 Task: Look for properties with 1 bed.
Action: Mouse moved to (587, 55)
Screenshot: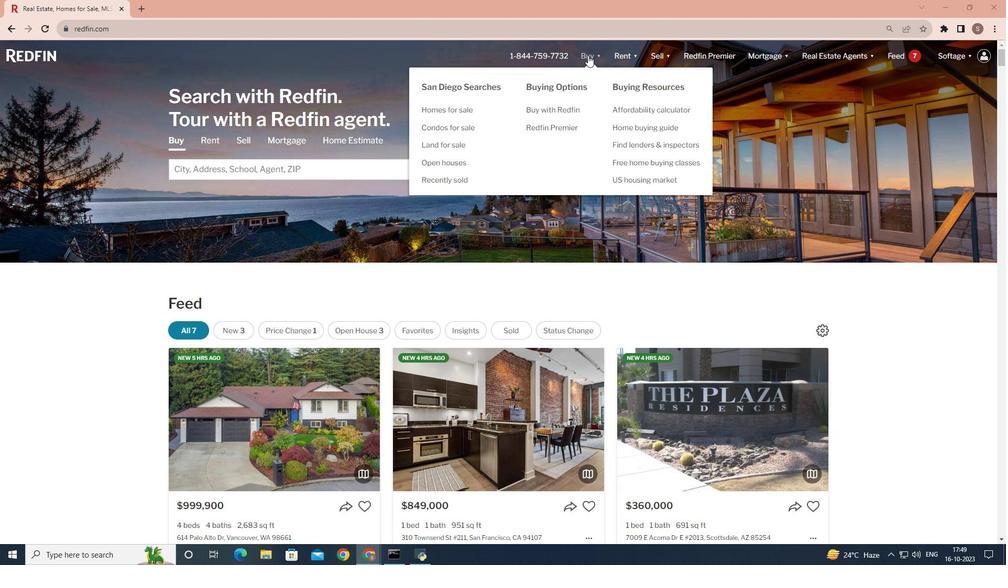 
Action: Mouse pressed left at (587, 55)
Screenshot: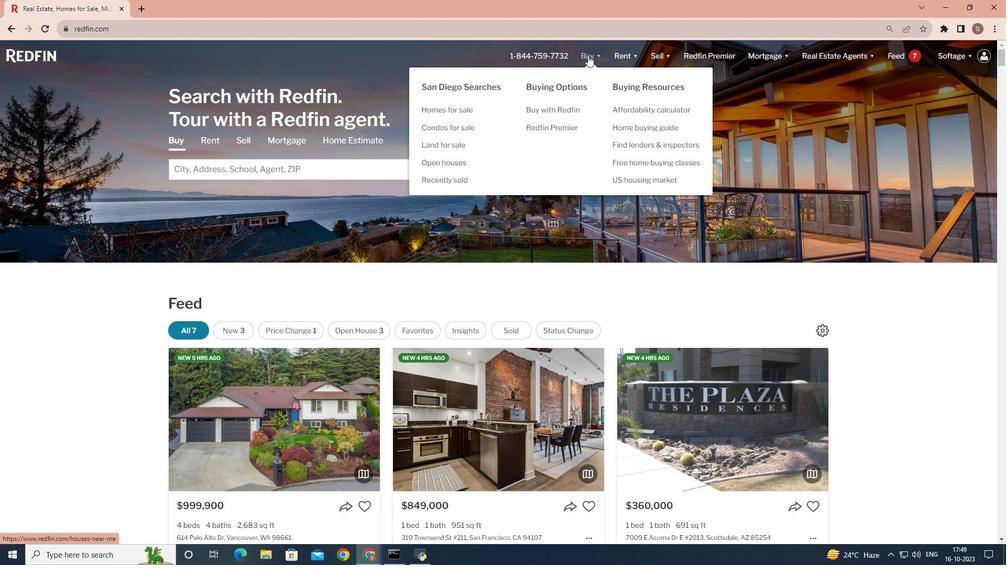 
Action: Mouse moved to (268, 220)
Screenshot: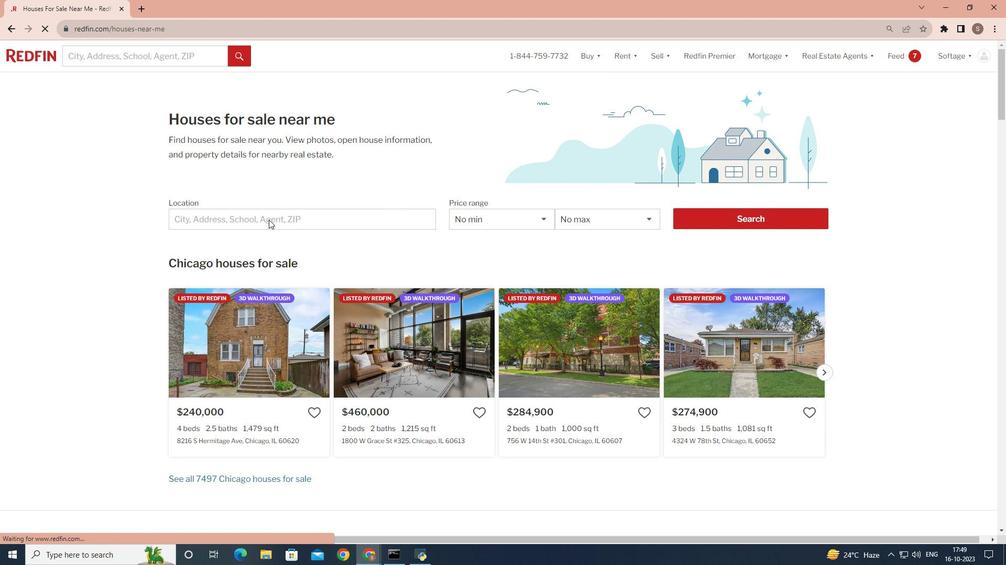 
Action: Mouse pressed left at (268, 220)
Screenshot: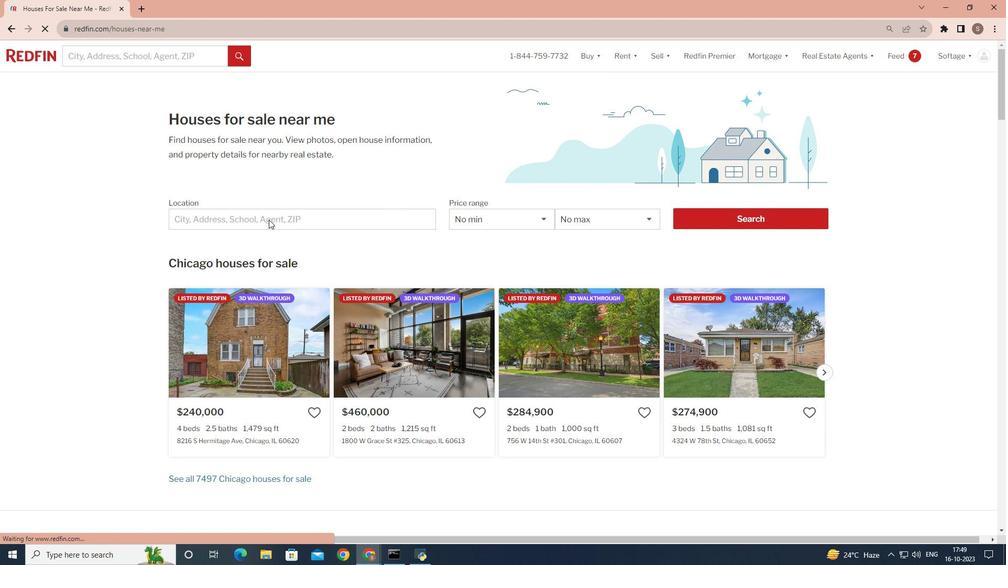 
Action: Mouse moved to (260, 218)
Screenshot: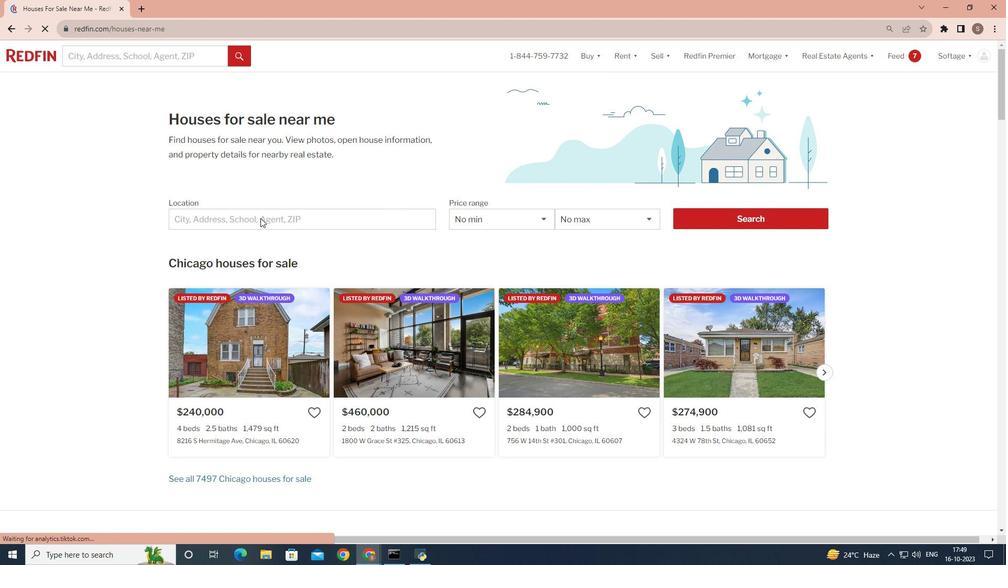 
Action: Mouse pressed left at (260, 218)
Screenshot: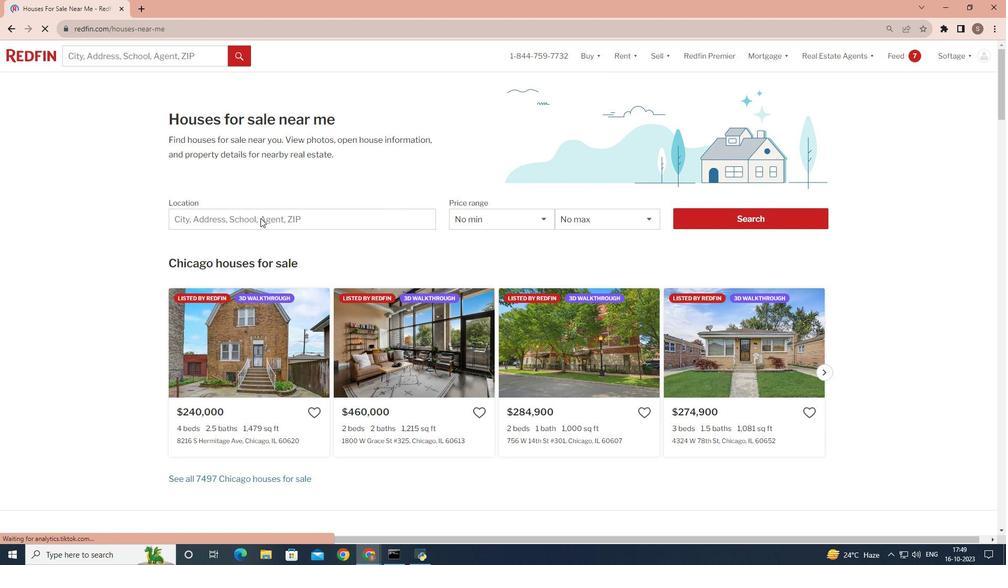 
Action: Mouse moved to (251, 220)
Screenshot: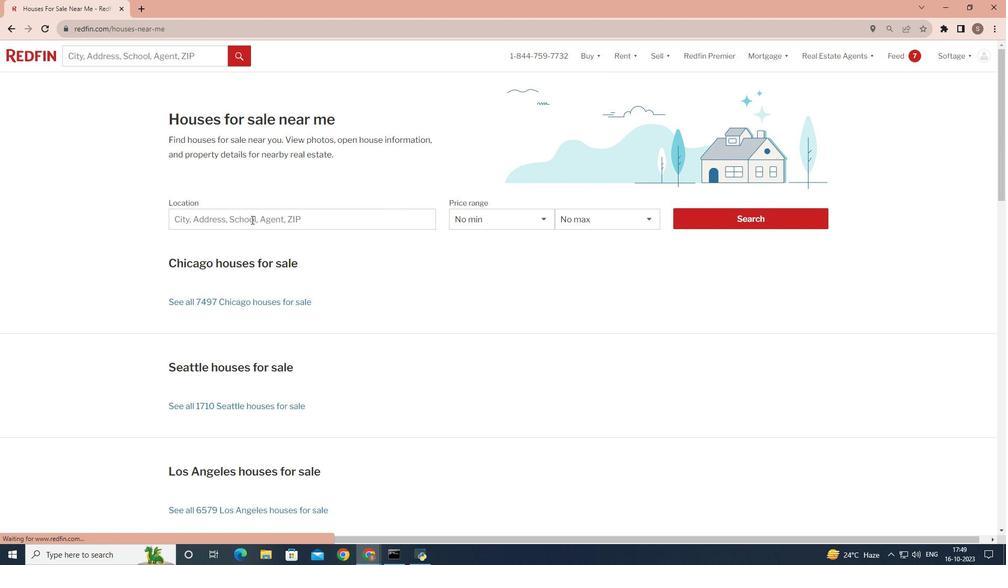 
Action: Mouse pressed left at (251, 220)
Screenshot: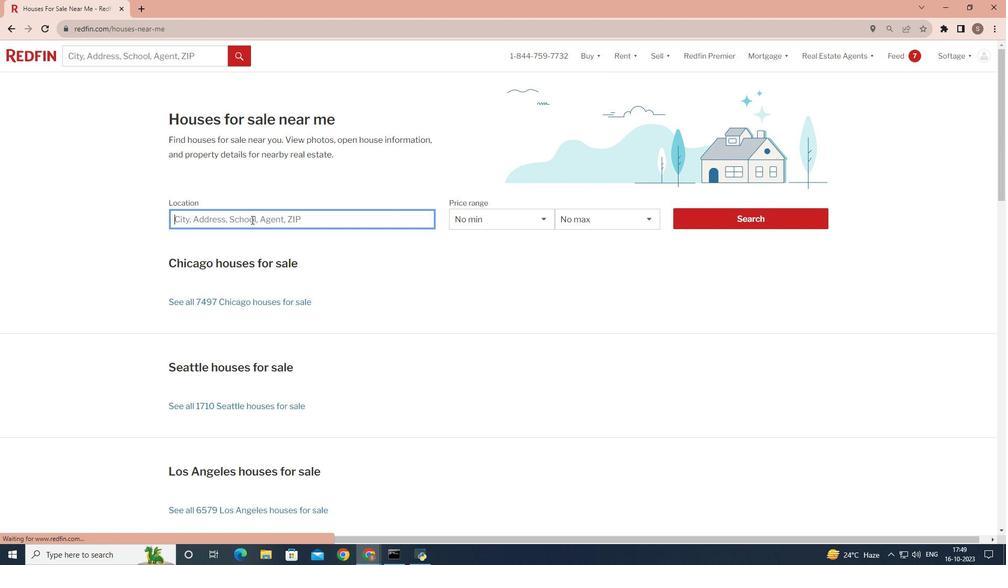 
Action: Key pressed <Key.shift>San<Key.space><Key.shift>Diego
Screenshot: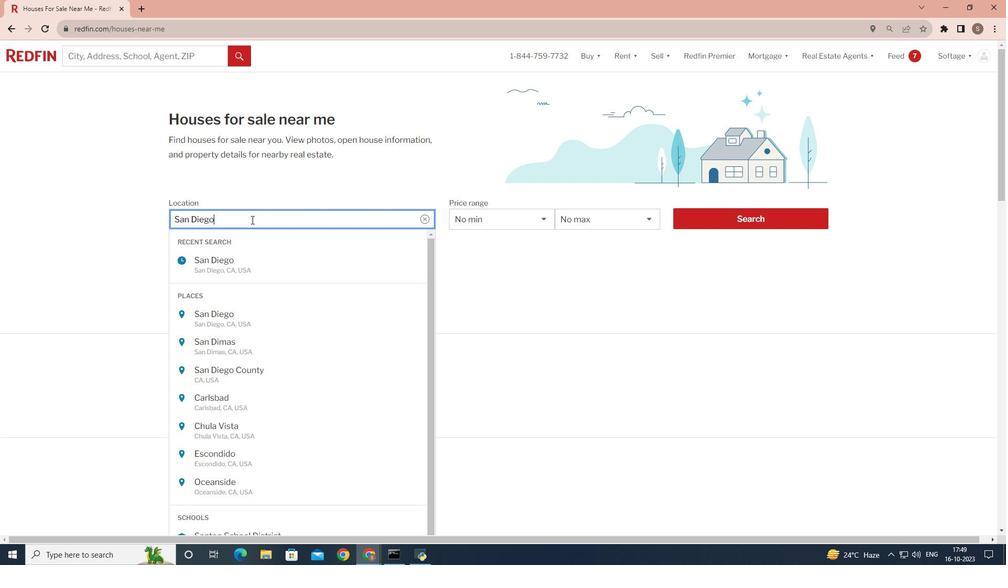
Action: Mouse moved to (701, 221)
Screenshot: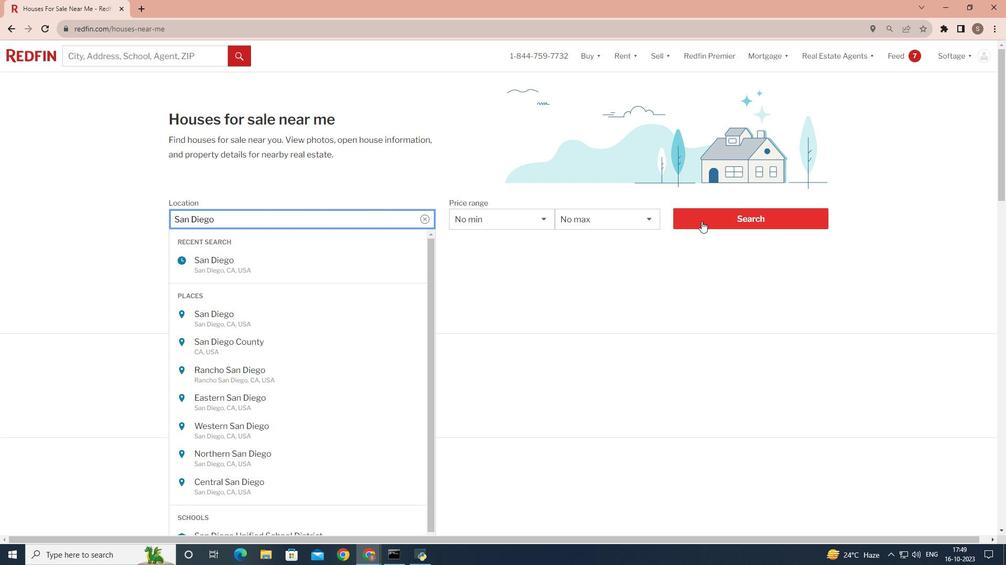 
Action: Mouse pressed left at (701, 221)
Screenshot: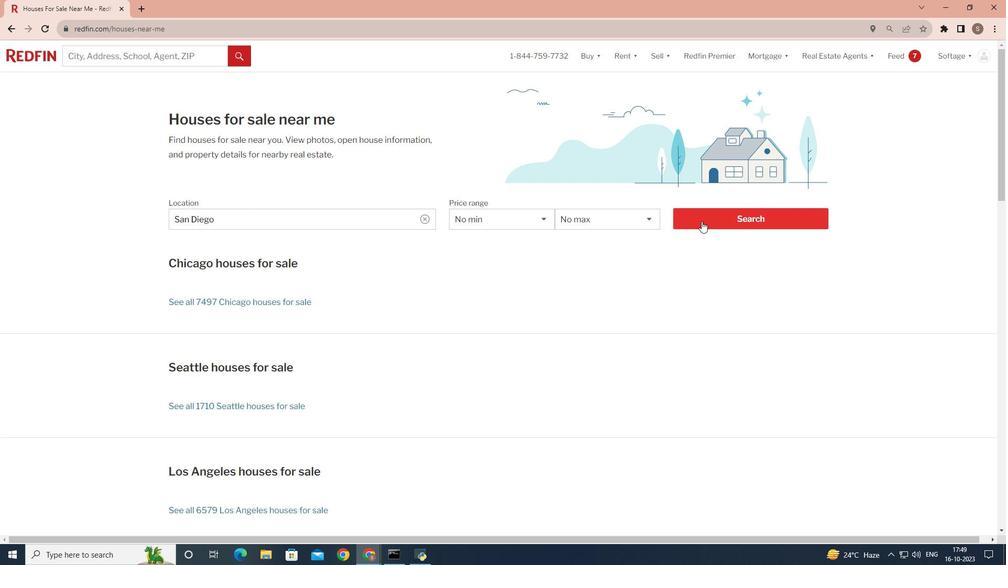
Action: Mouse pressed left at (701, 221)
Screenshot: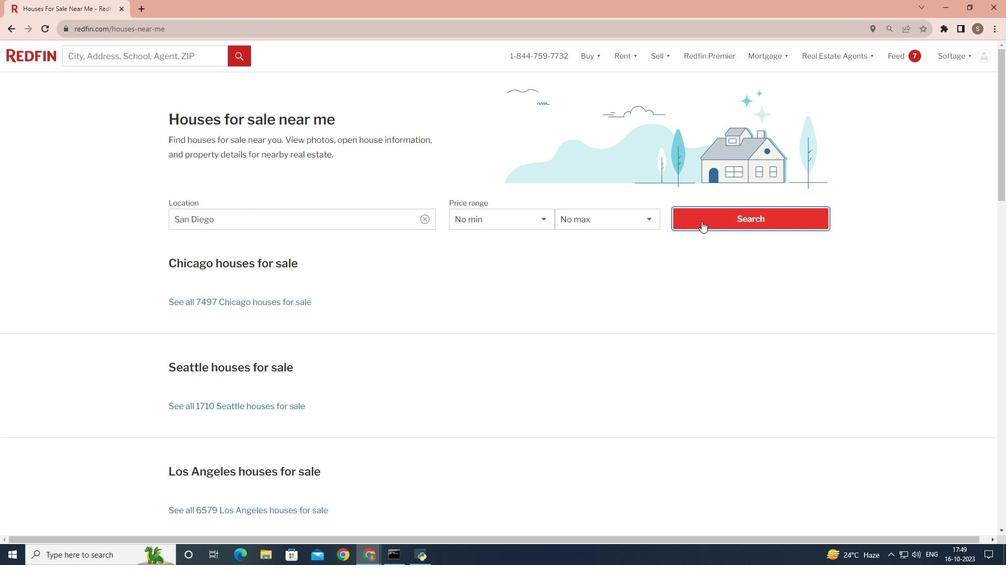
Action: Mouse moved to (723, 213)
Screenshot: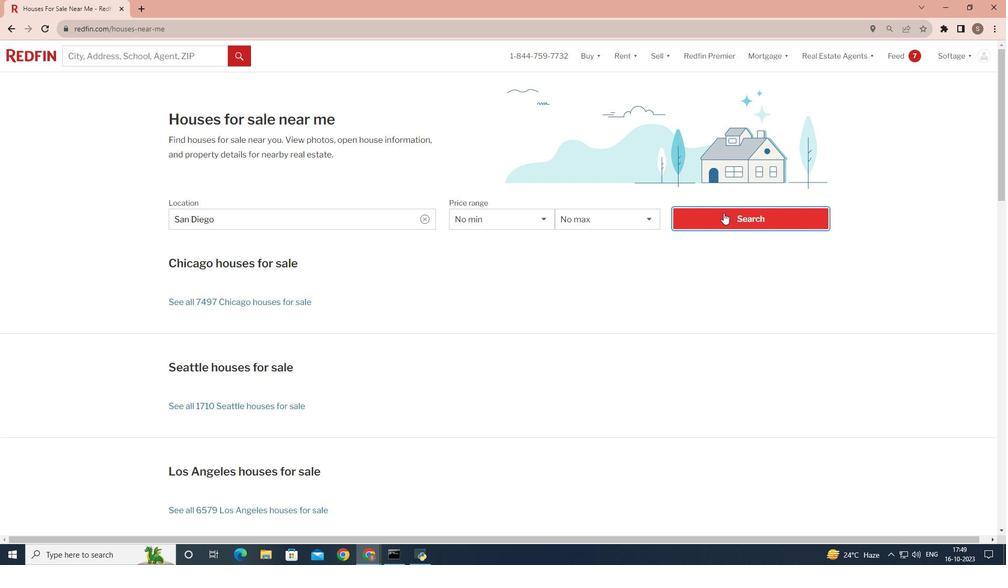 
Action: Mouse pressed left at (723, 213)
Screenshot: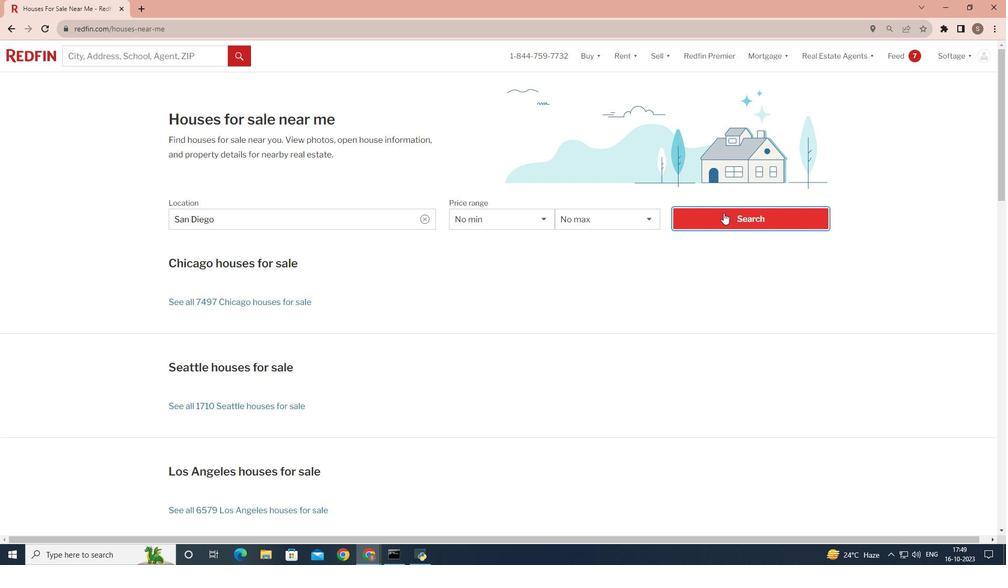 
Action: Mouse moved to (916, 122)
Screenshot: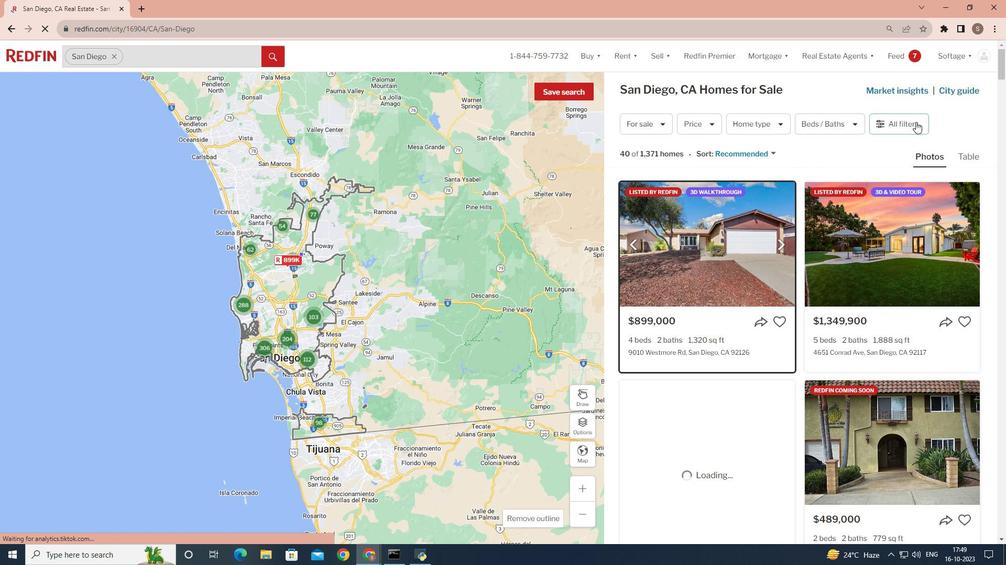 
Action: Mouse pressed left at (916, 122)
Screenshot: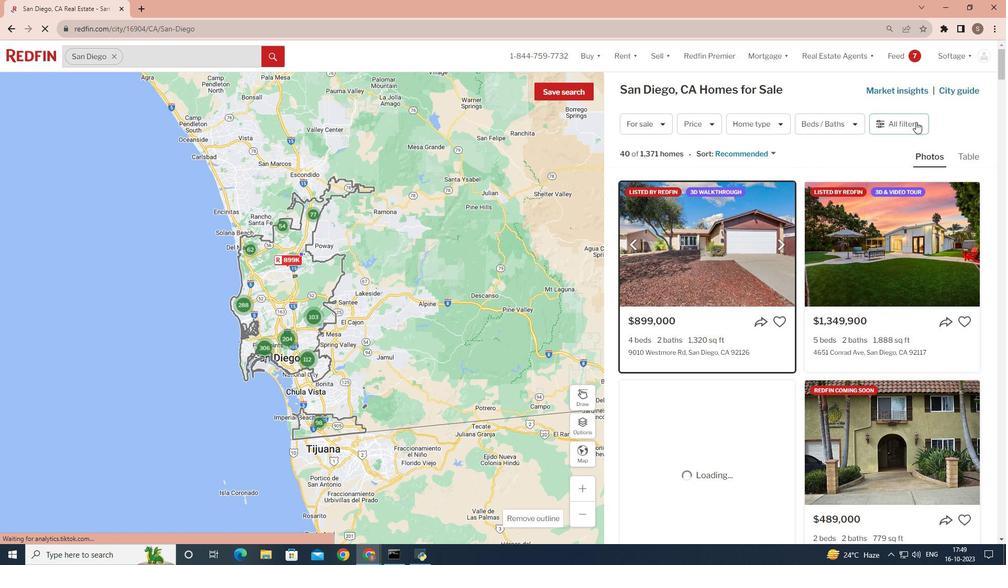 
Action: Mouse moved to (892, 123)
Screenshot: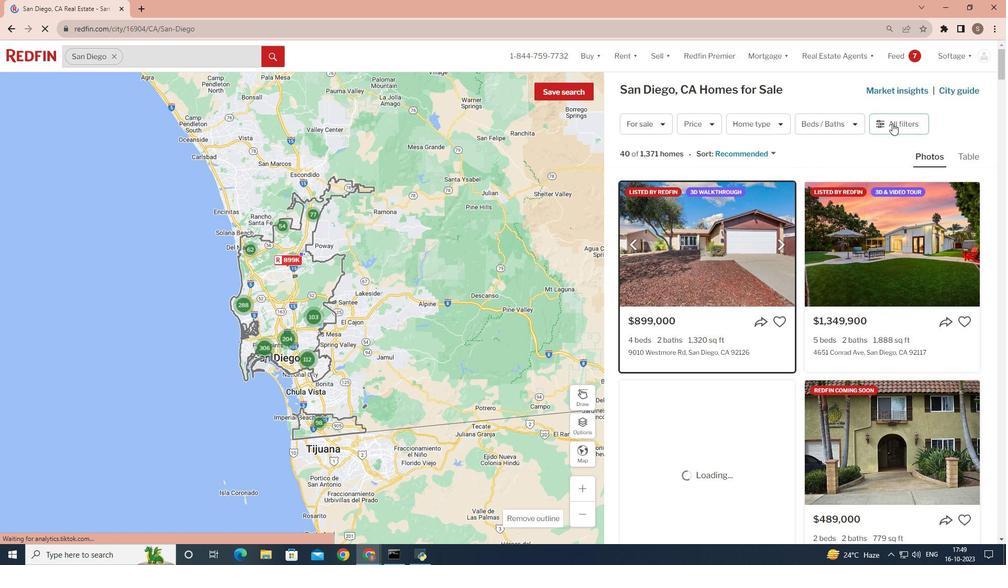 
Action: Mouse pressed left at (892, 123)
Screenshot: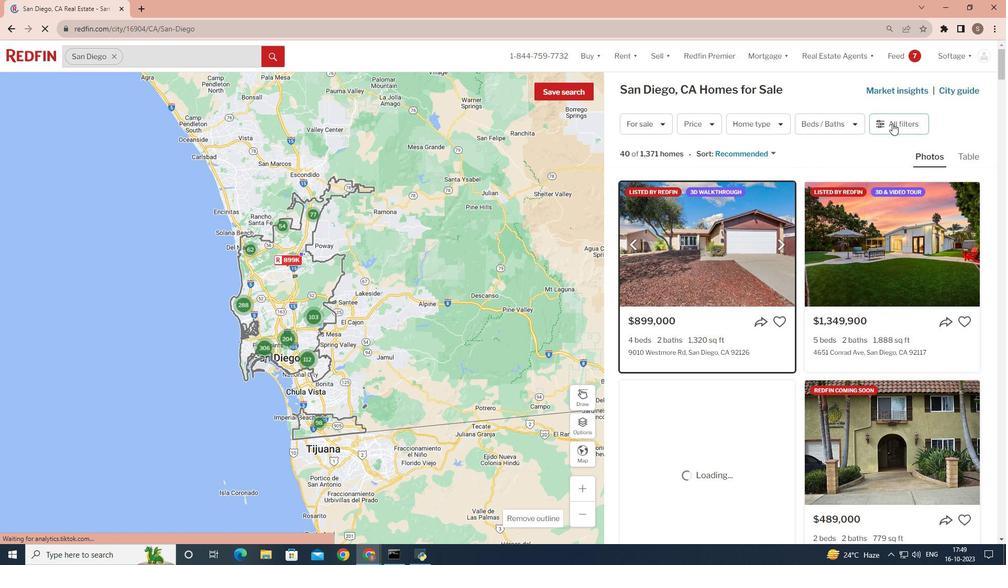 
Action: Mouse pressed left at (892, 123)
Screenshot: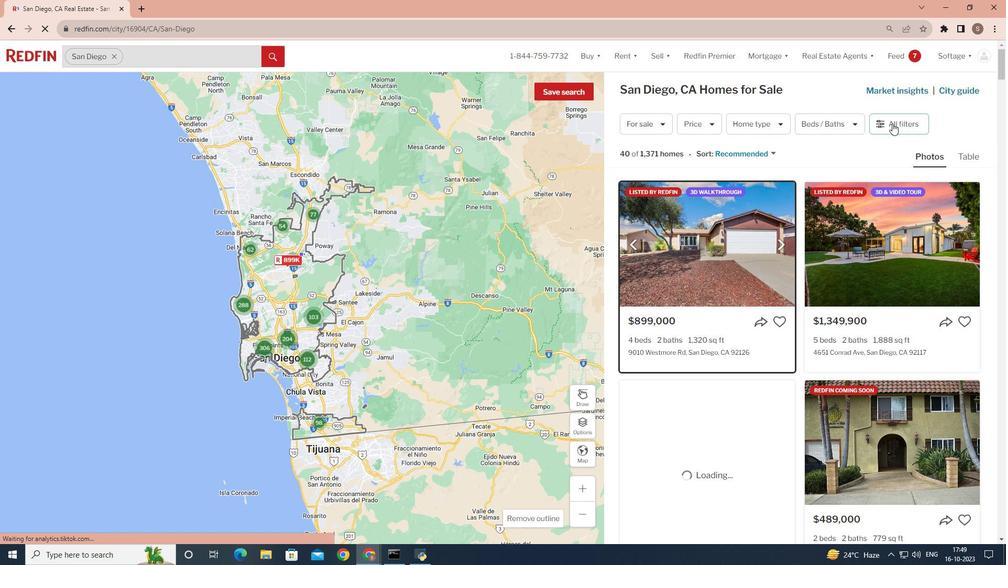 
Action: Mouse pressed left at (892, 123)
Screenshot: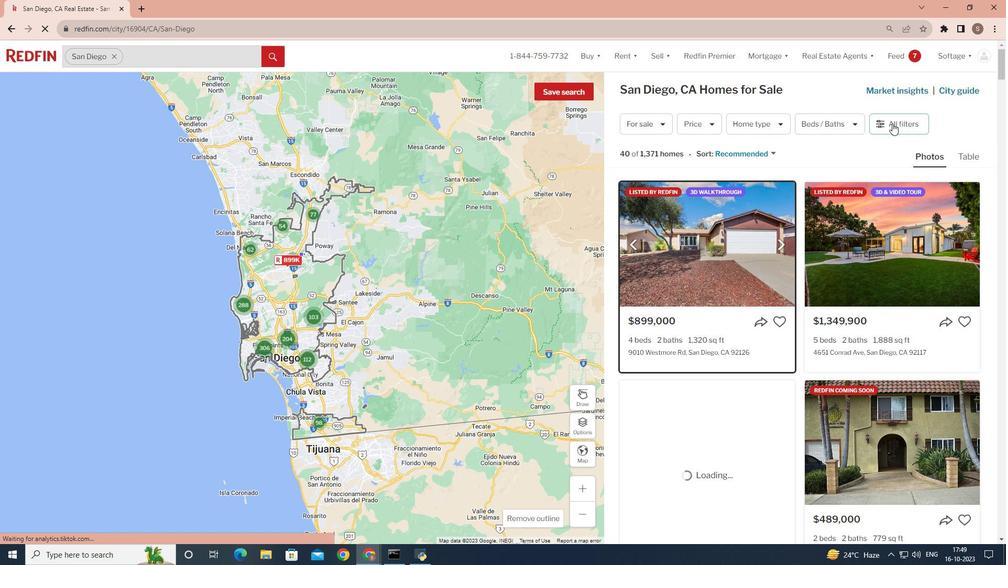 
Action: Mouse moved to (891, 123)
Screenshot: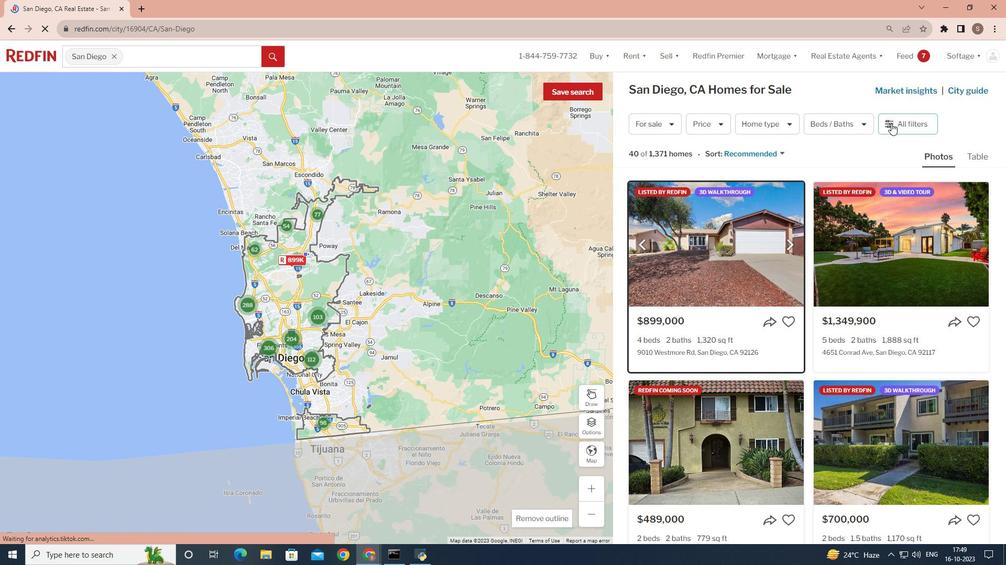 
Action: Mouse pressed left at (891, 123)
Screenshot: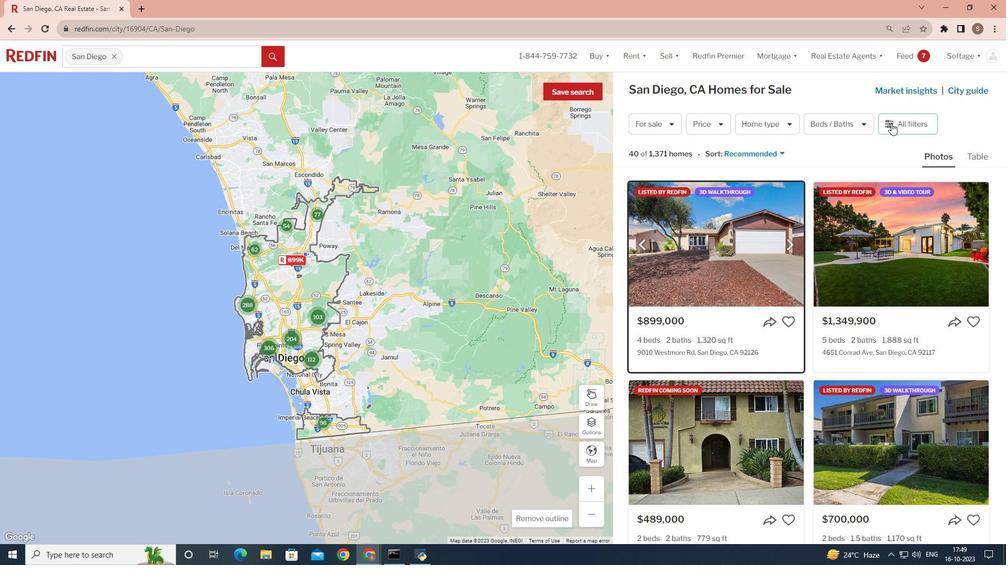 
Action: Mouse moved to (802, 308)
Screenshot: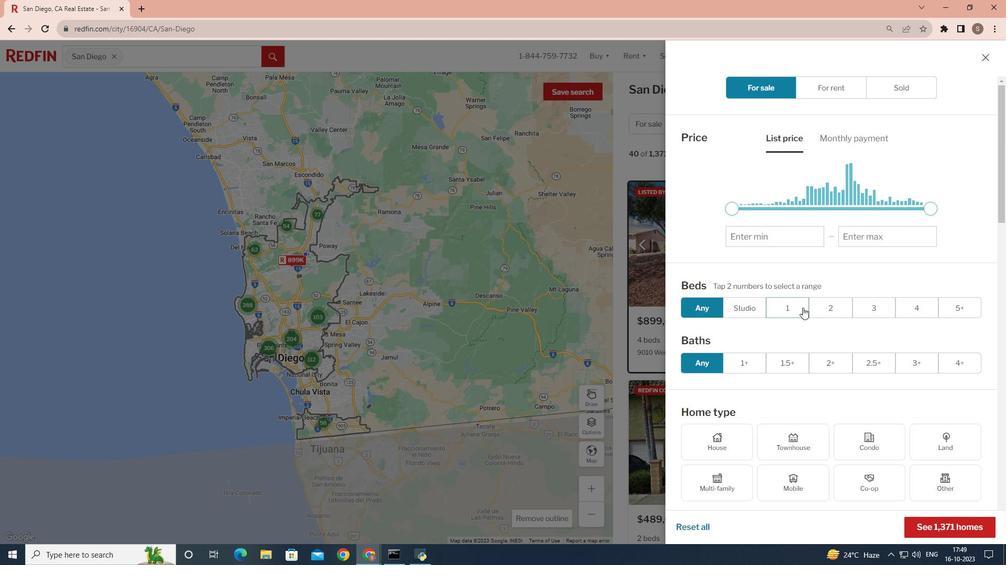 
Action: Mouse pressed left at (802, 308)
Screenshot: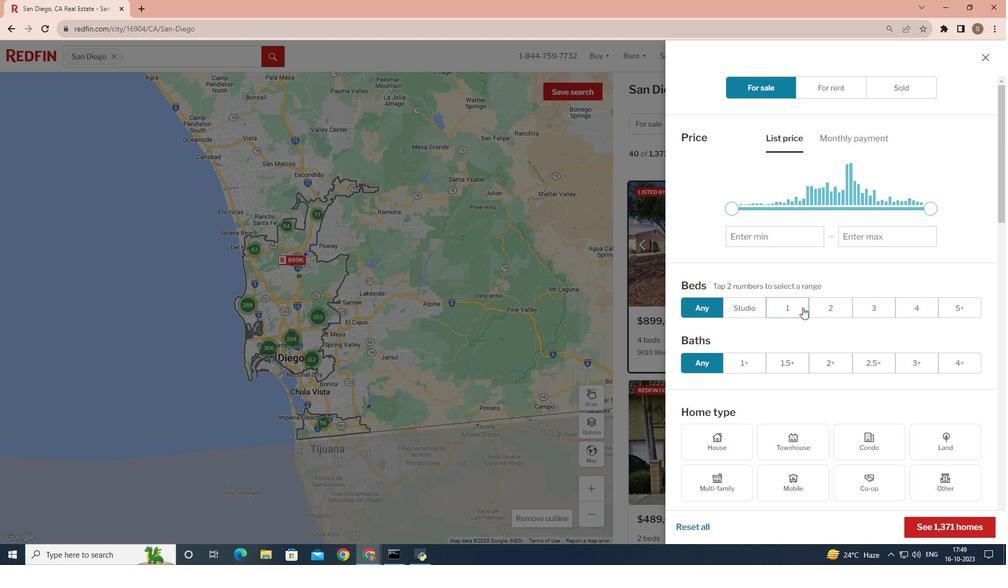 
Action: Mouse moved to (796, 306)
Screenshot: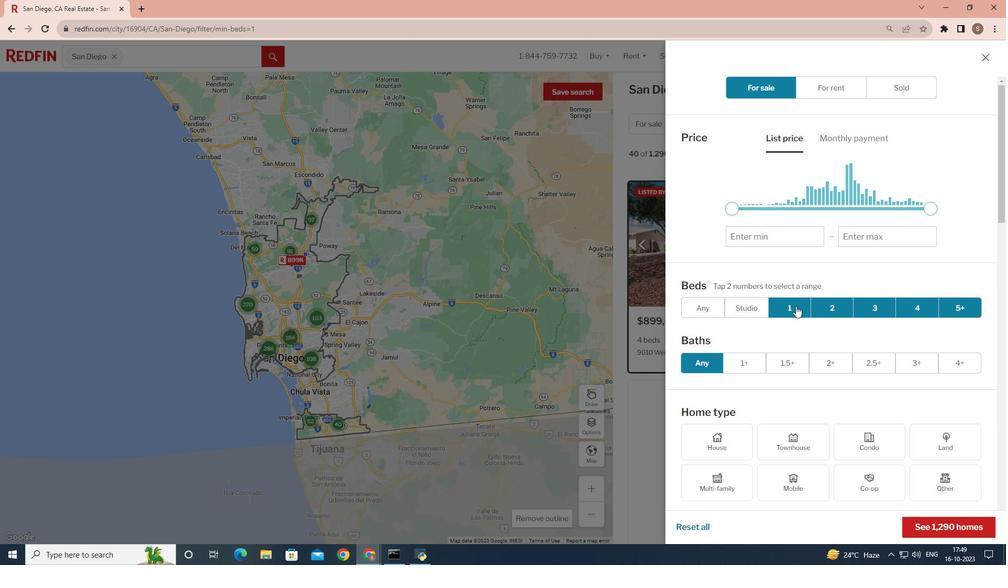 
Action: Mouse pressed left at (796, 306)
Screenshot: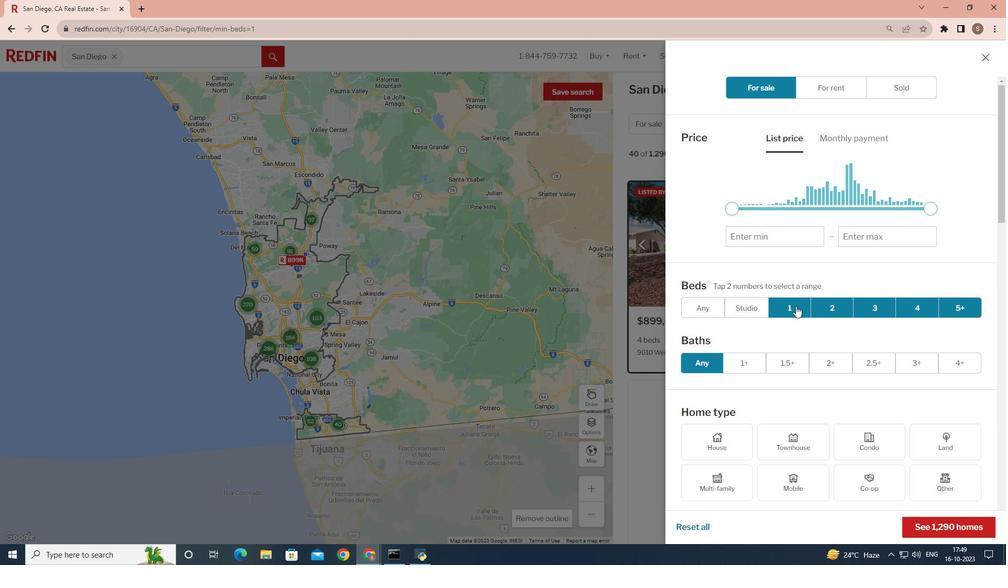 
